 Task: Add a condition where "Hours since created Is Twenty" in unsolved tickets in your groups.
Action: Mouse moved to (152, 499)
Screenshot: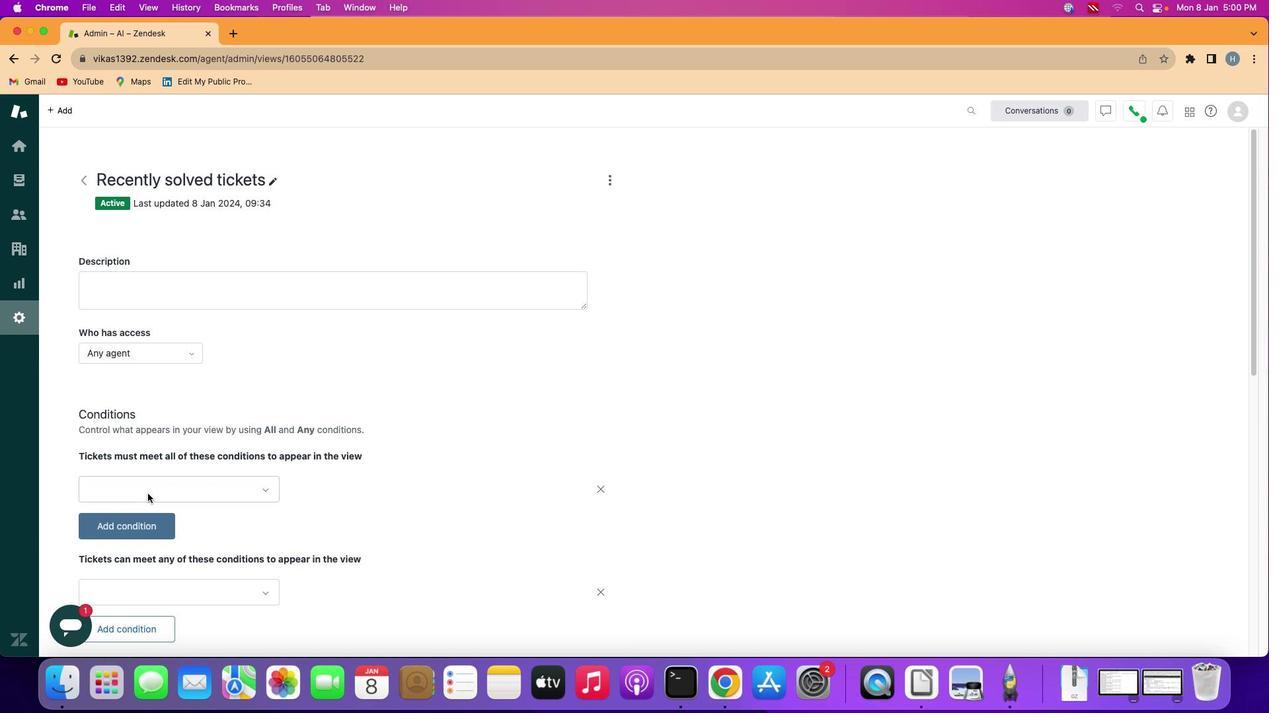 
Action: Mouse pressed left at (152, 499)
Screenshot: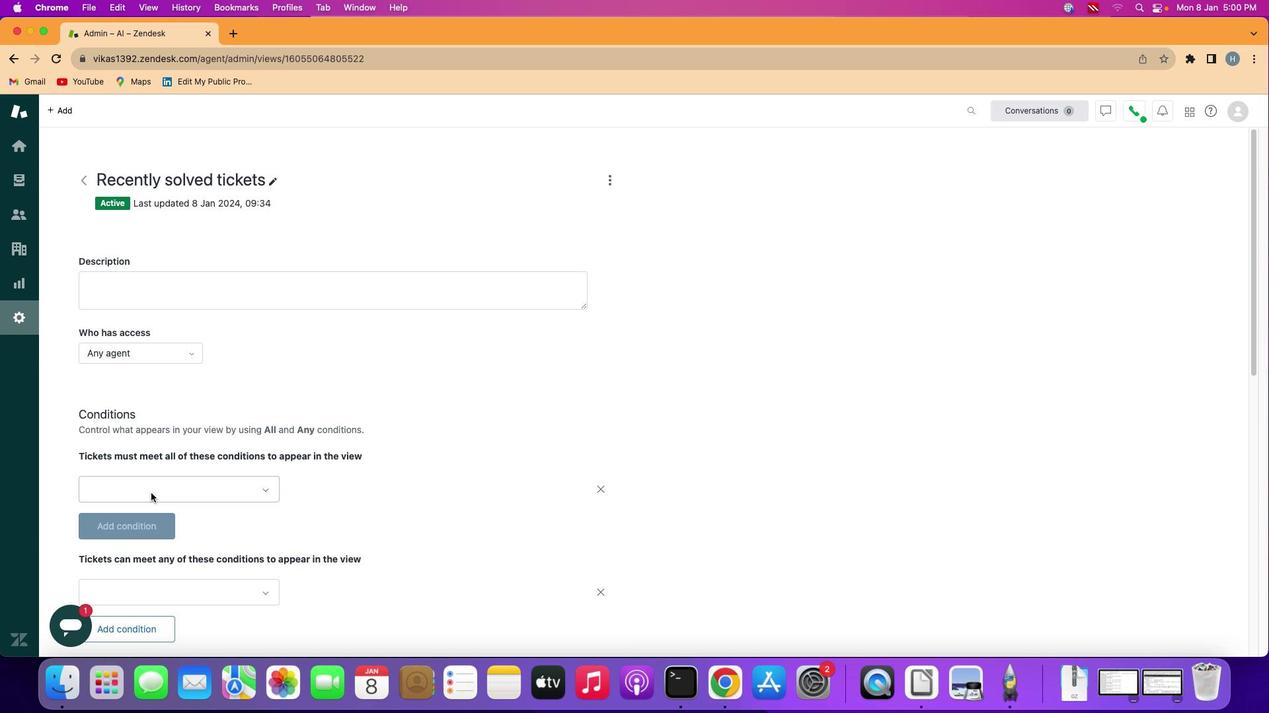 
Action: Mouse moved to (219, 491)
Screenshot: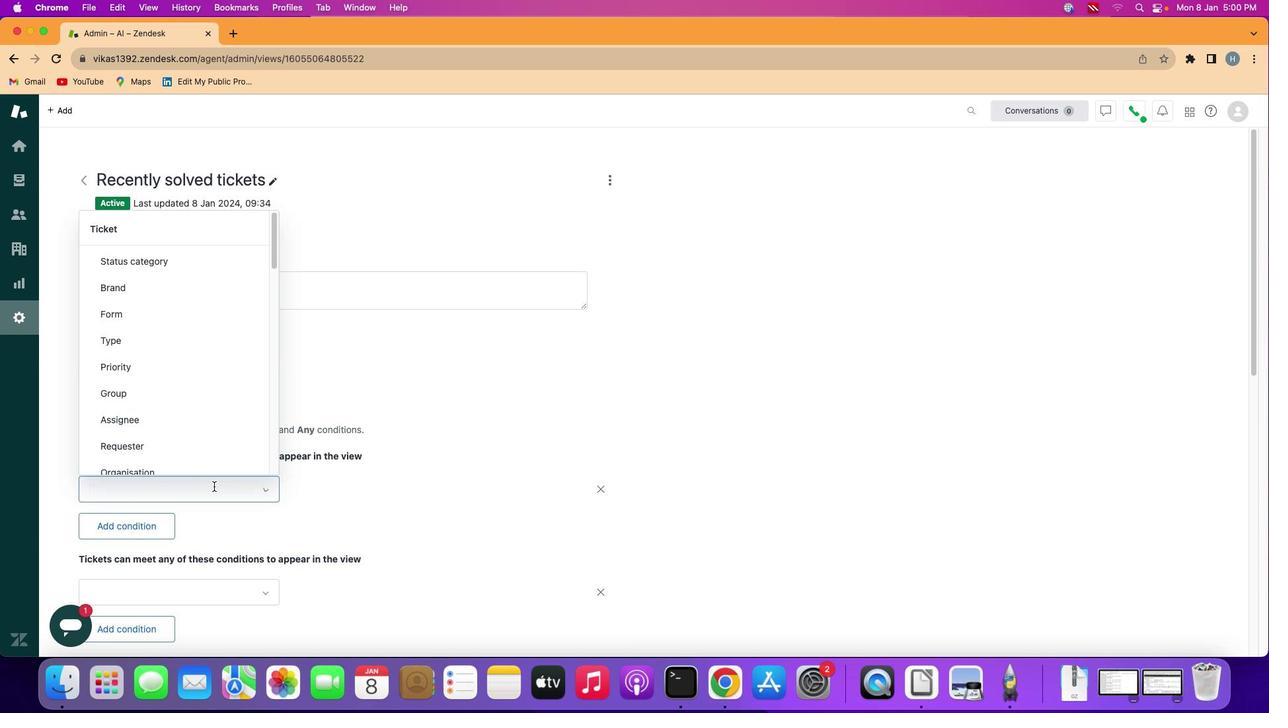 
Action: Mouse pressed left at (219, 491)
Screenshot: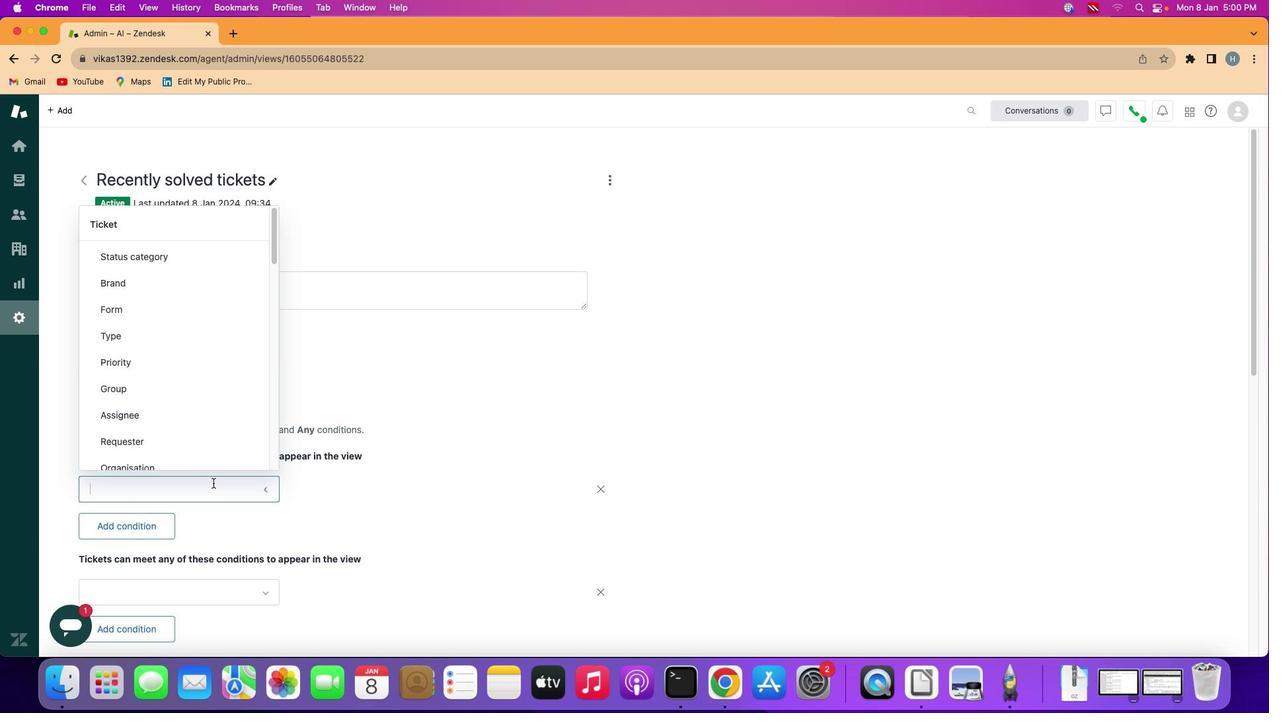 
Action: Mouse moved to (224, 365)
Screenshot: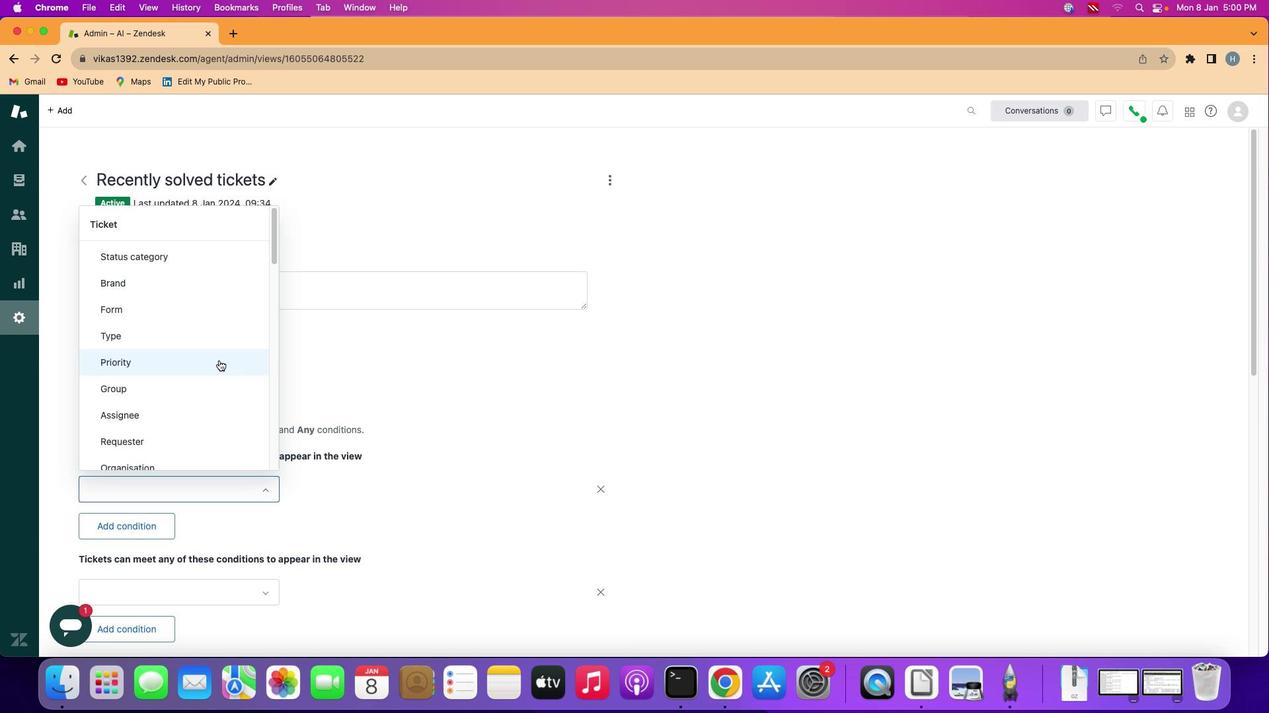 
Action: Mouse scrolled (224, 365) with delta (5, 4)
Screenshot: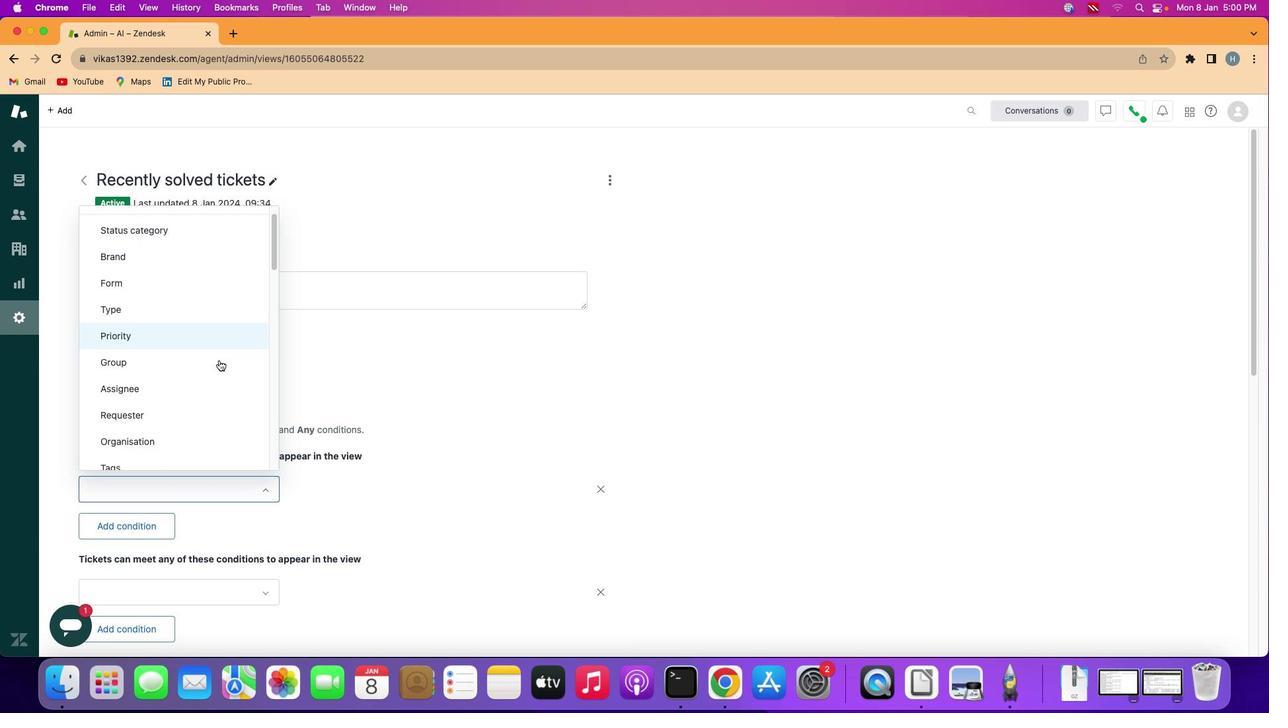 
Action: Mouse scrolled (224, 365) with delta (5, 4)
Screenshot: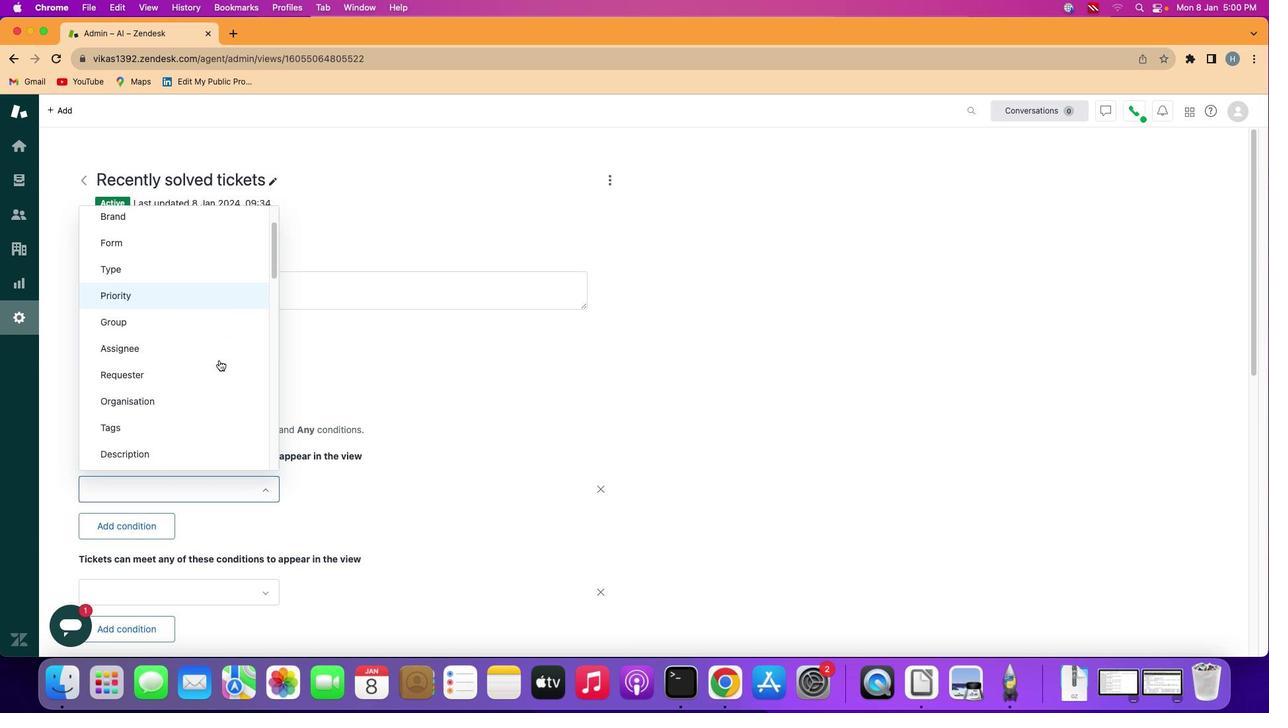 
Action: Mouse scrolled (224, 365) with delta (5, 4)
Screenshot: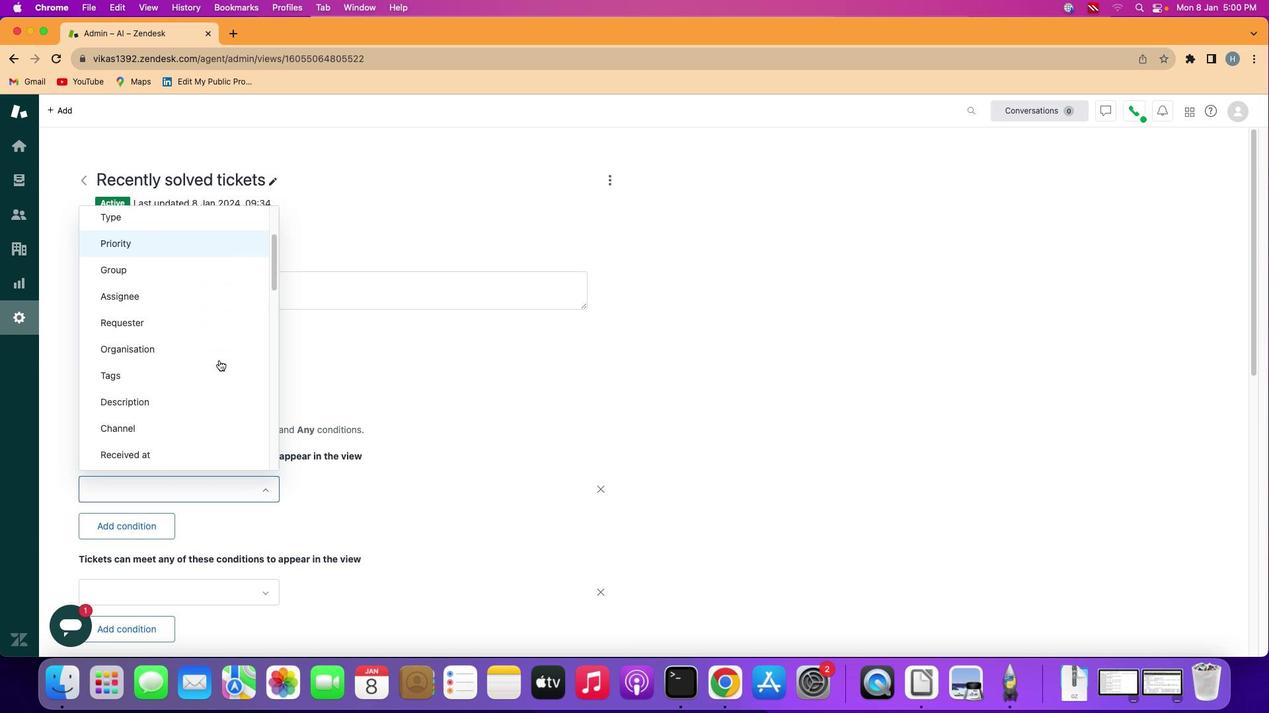 
Action: Mouse scrolled (224, 365) with delta (5, 3)
Screenshot: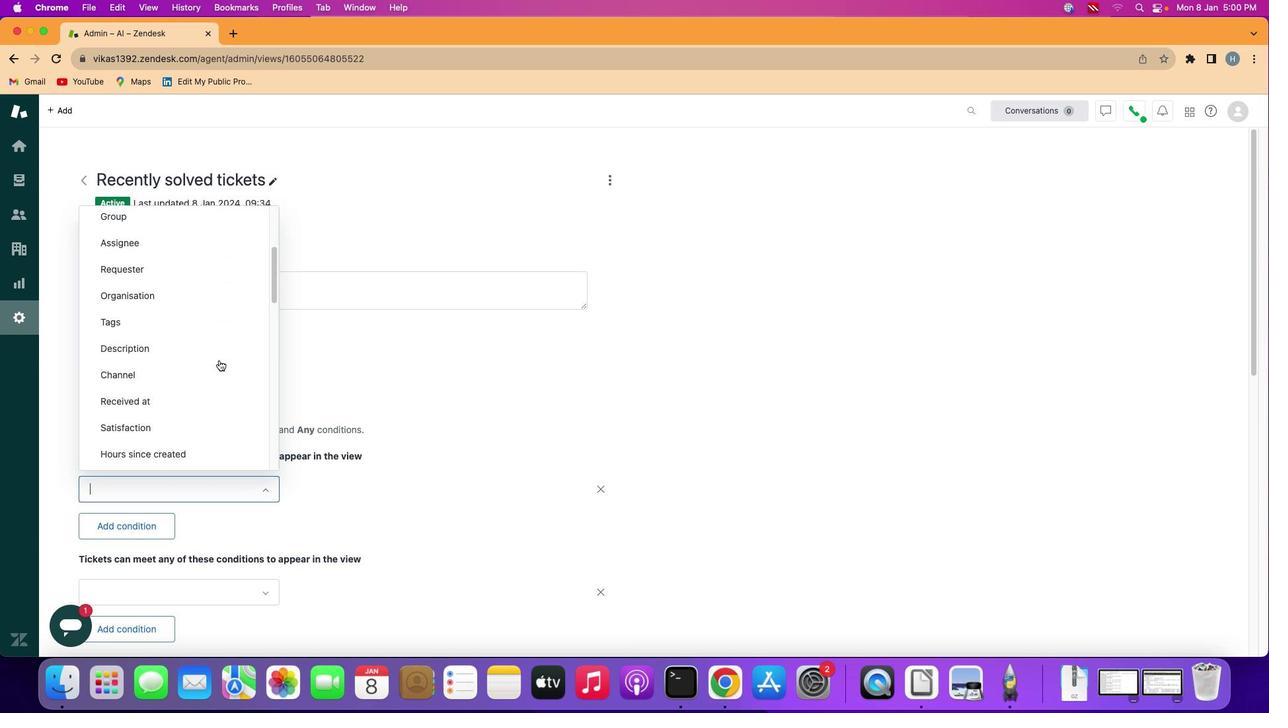 
Action: Mouse scrolled (224, 365) with delta (5, 3)
Screenshot: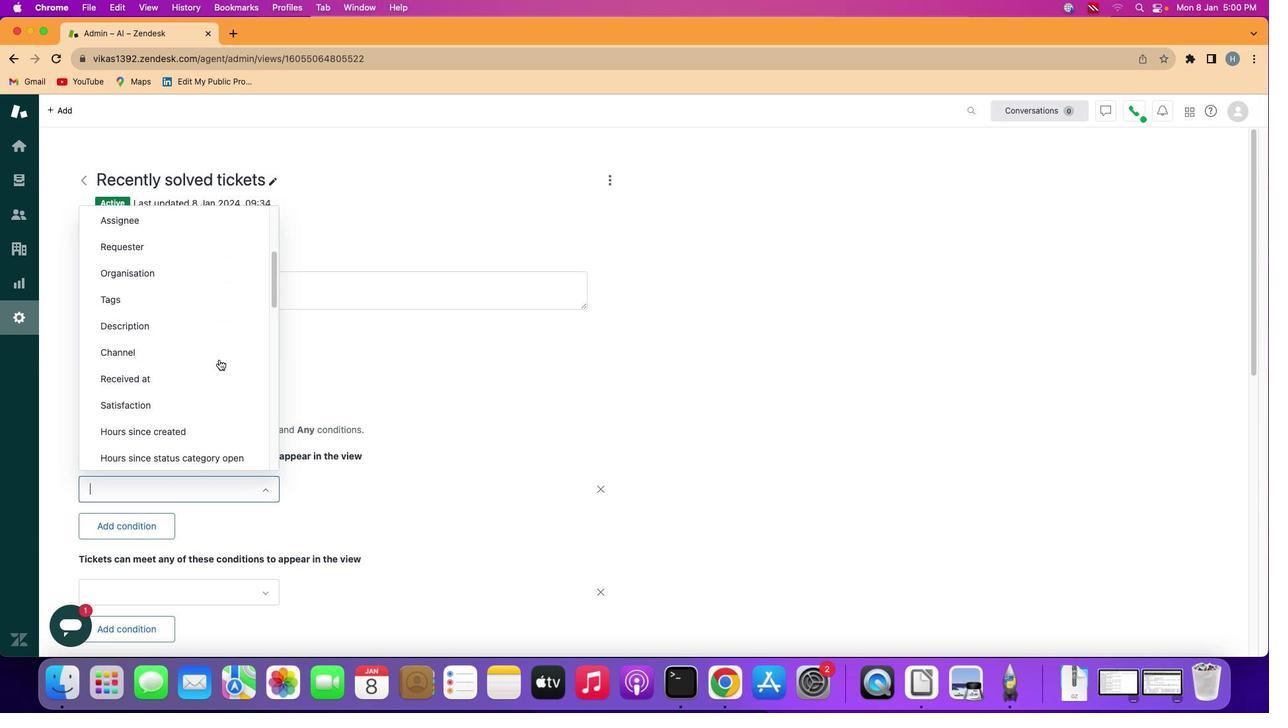 
Action: Mouse moved to (214, 434)
Screenshot: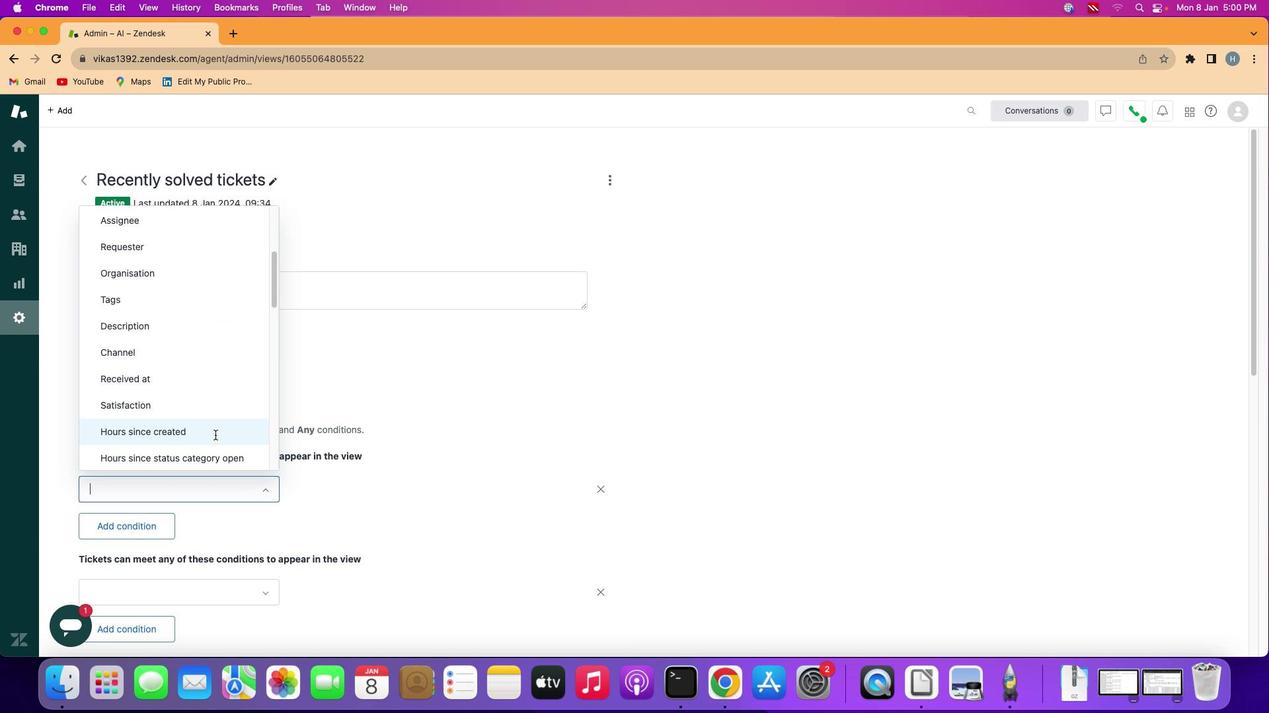 
Action: Mouse pressed left at (214, 434)
Screenshot: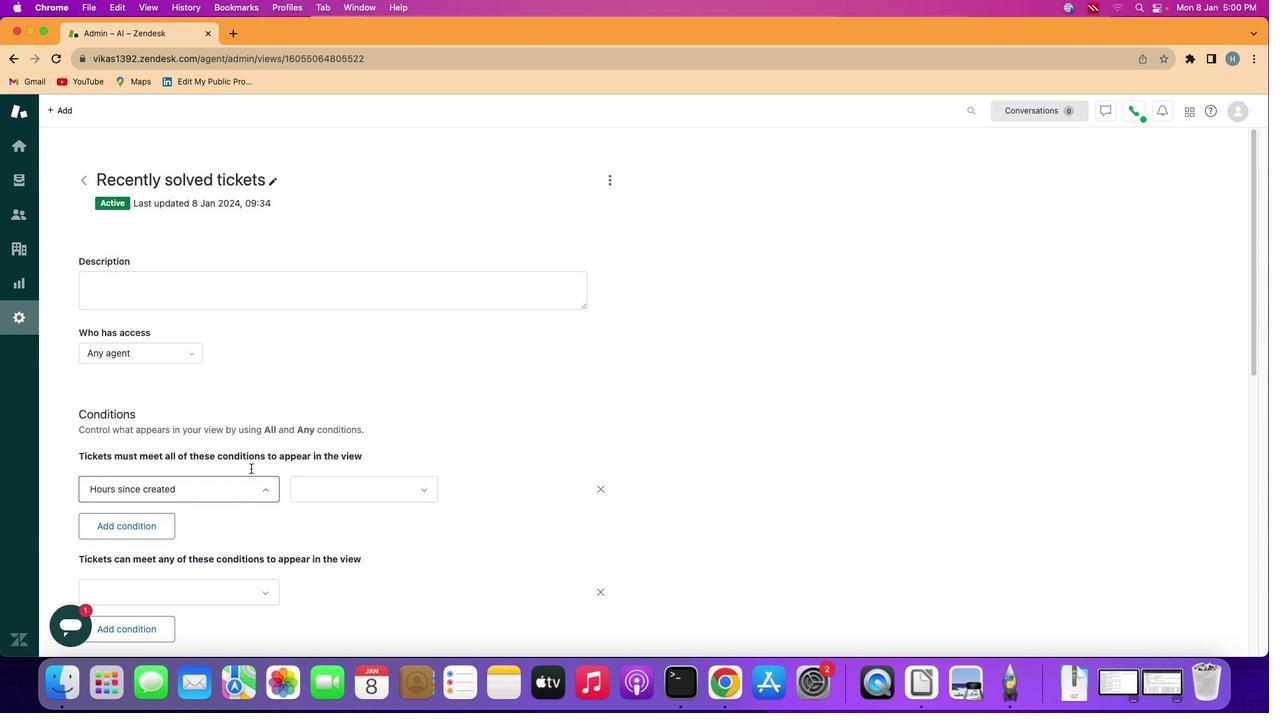 
Action: Mouse moved to (372, 498)
Screenshot: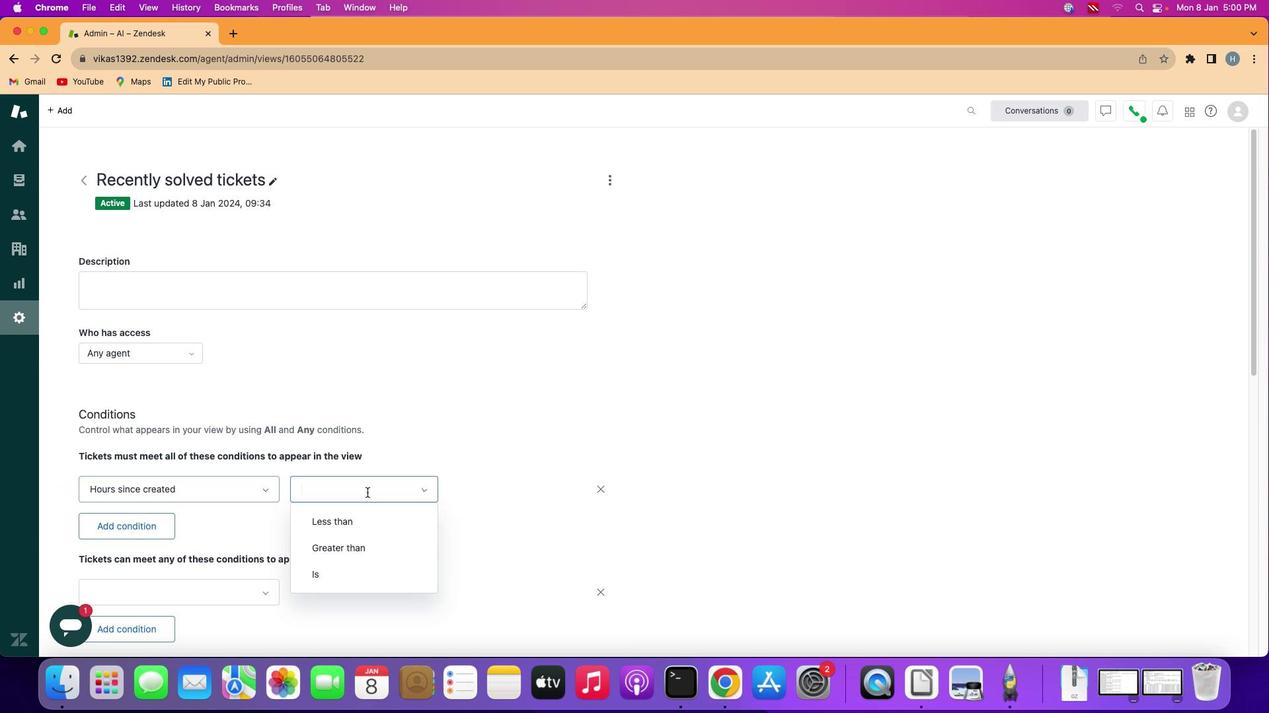 
Action: Mouse pressed left at (372, 498)
Screenshot: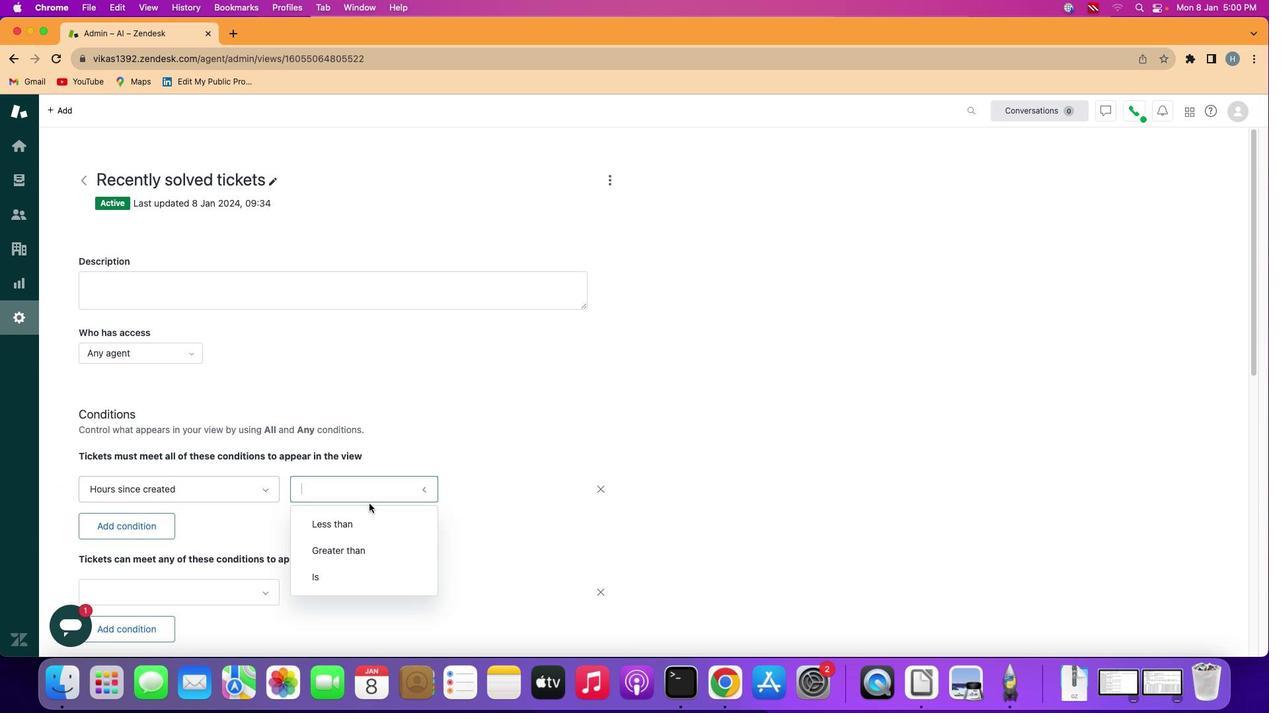 
Action: Mouse moved to (361, 580)
Screenshot: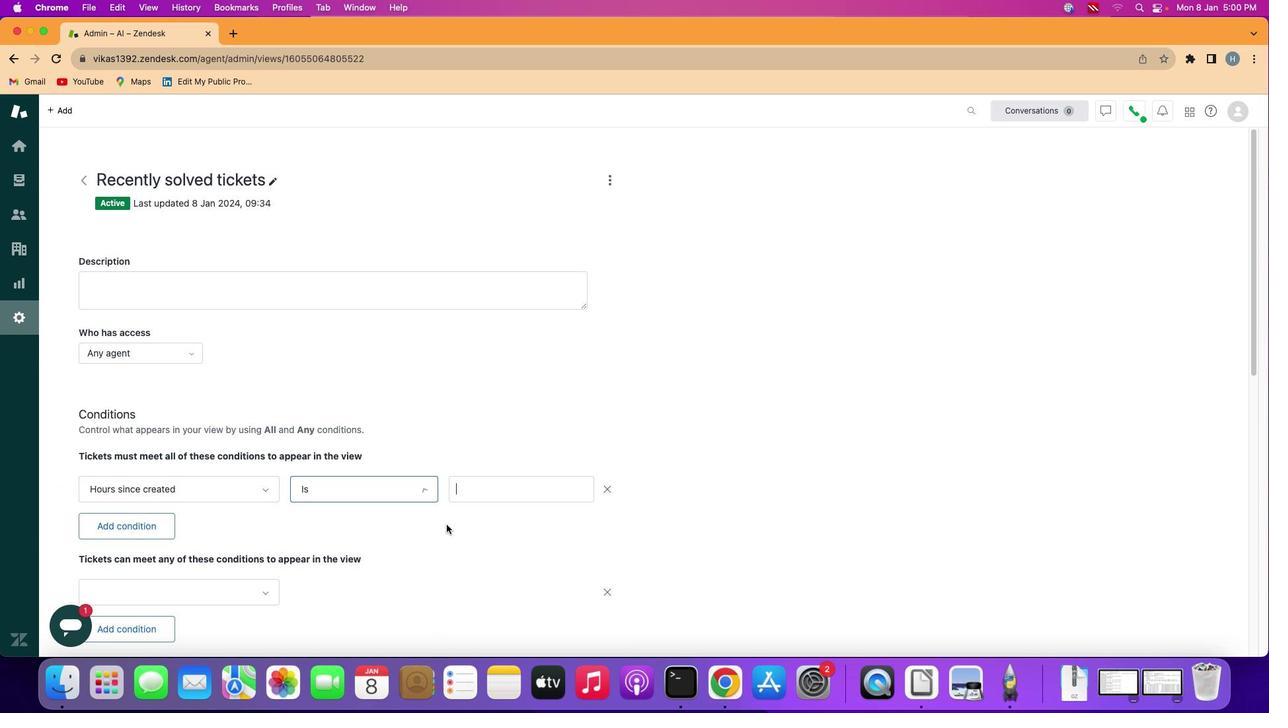 
Action: Mouse pressed left at (361, 580)
Screenshot: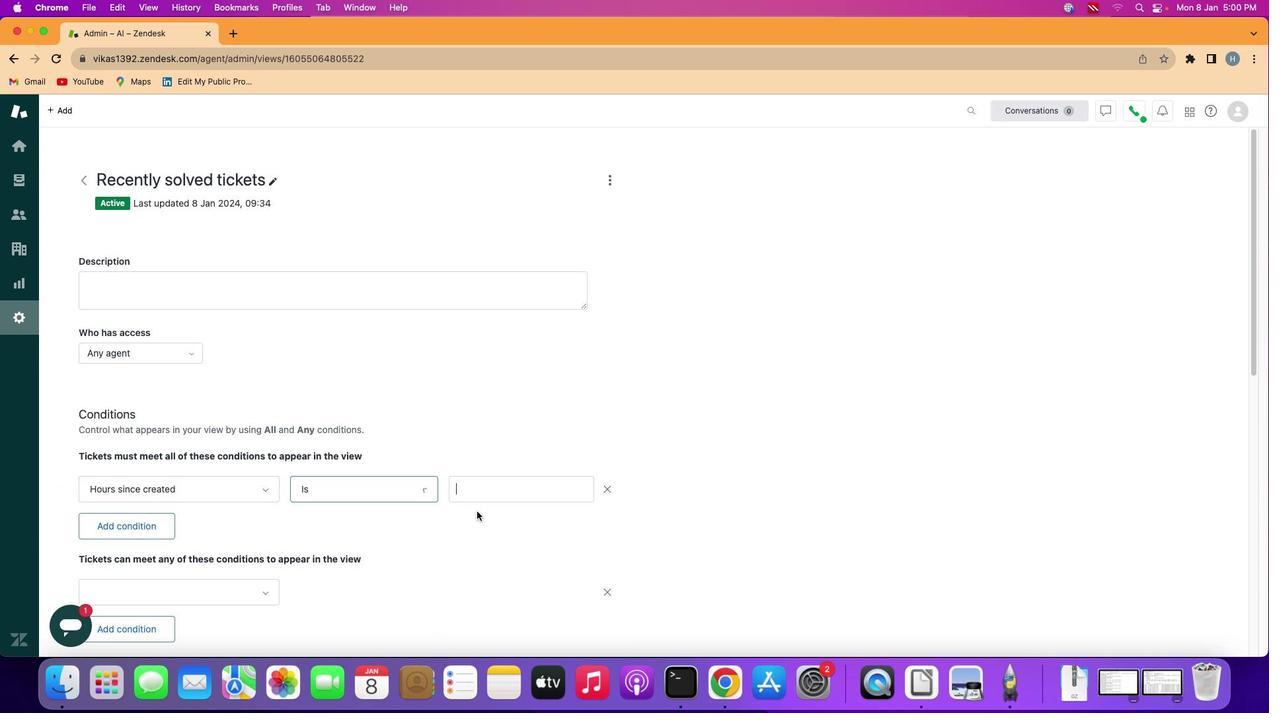
Action: Mouse moved to (499, 495)
Screenshot: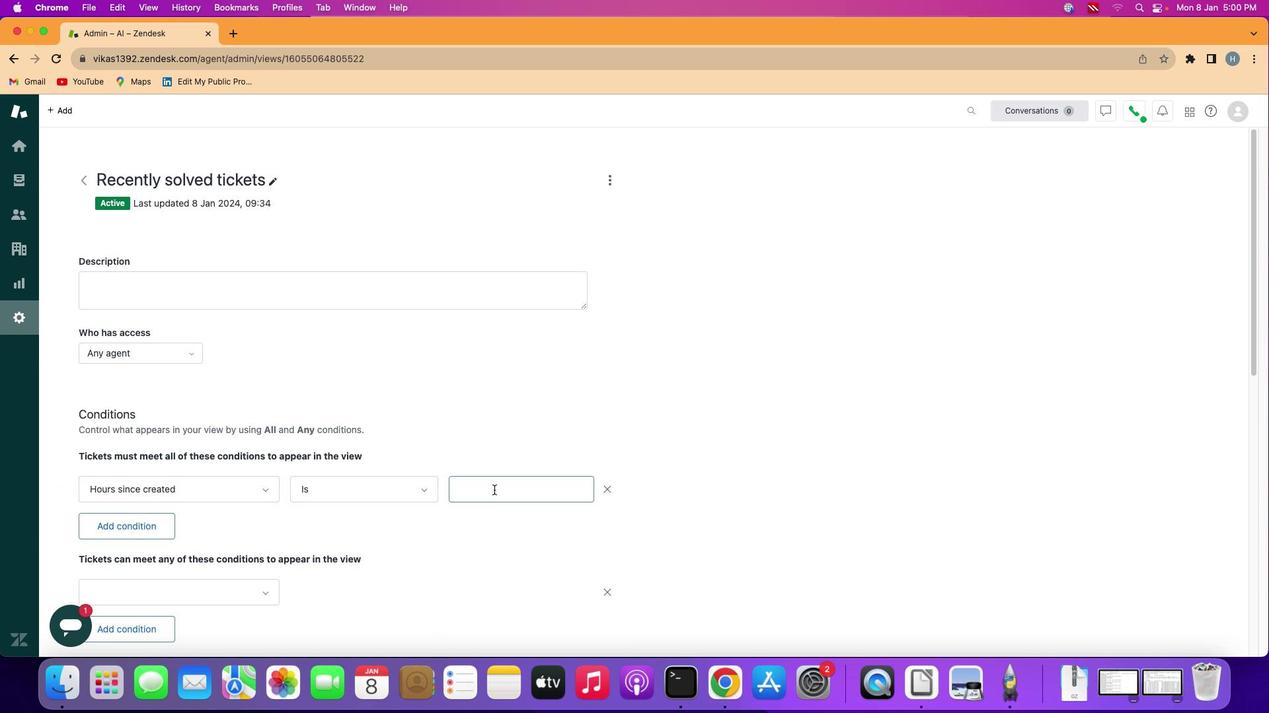 
Action: Mouse pressed left at (499, 495)
Screenshot: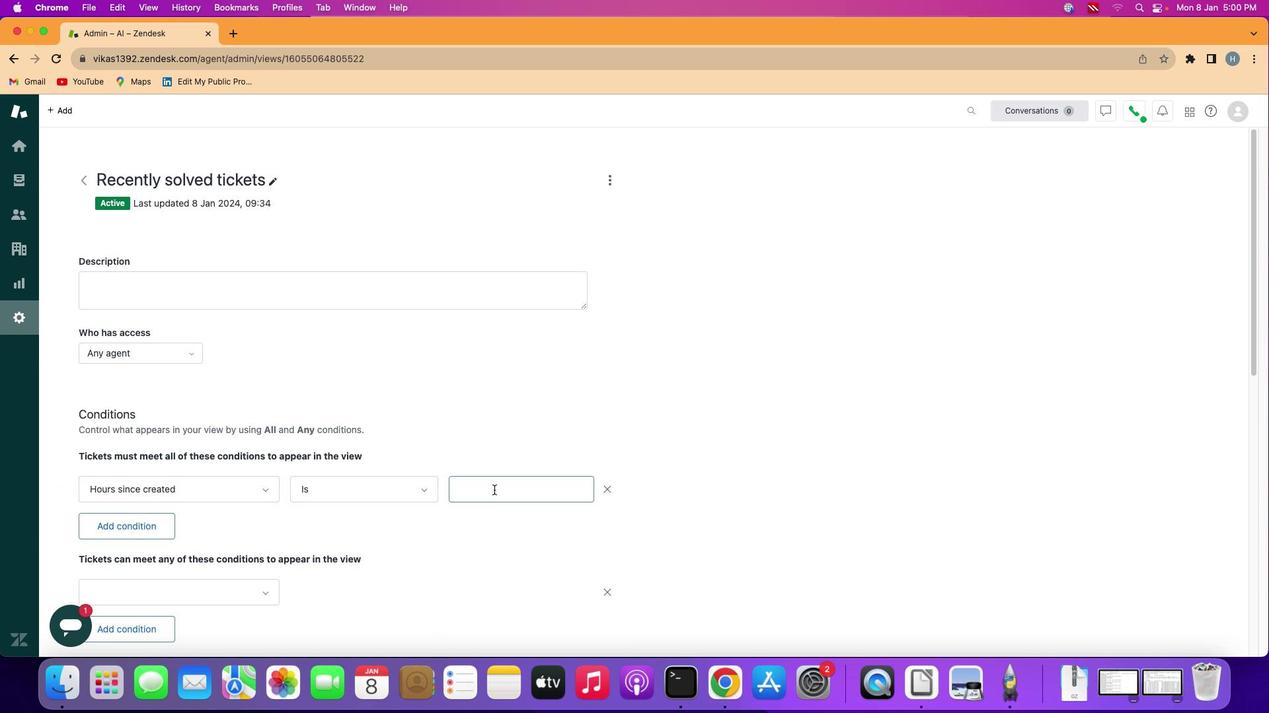 
Action: Key pressed Key.shift'T''w''e''n''t''y'
Screenshot: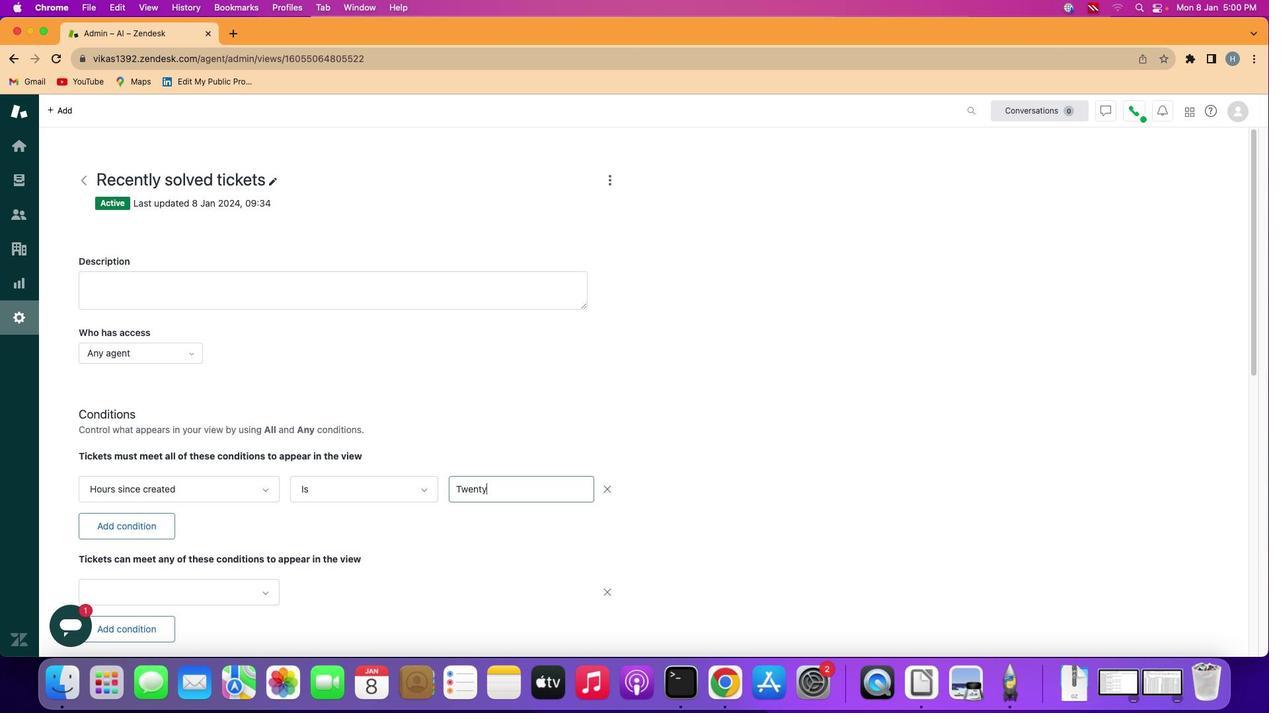 
Action: Mouse moved to (540, 522)
Screenshot: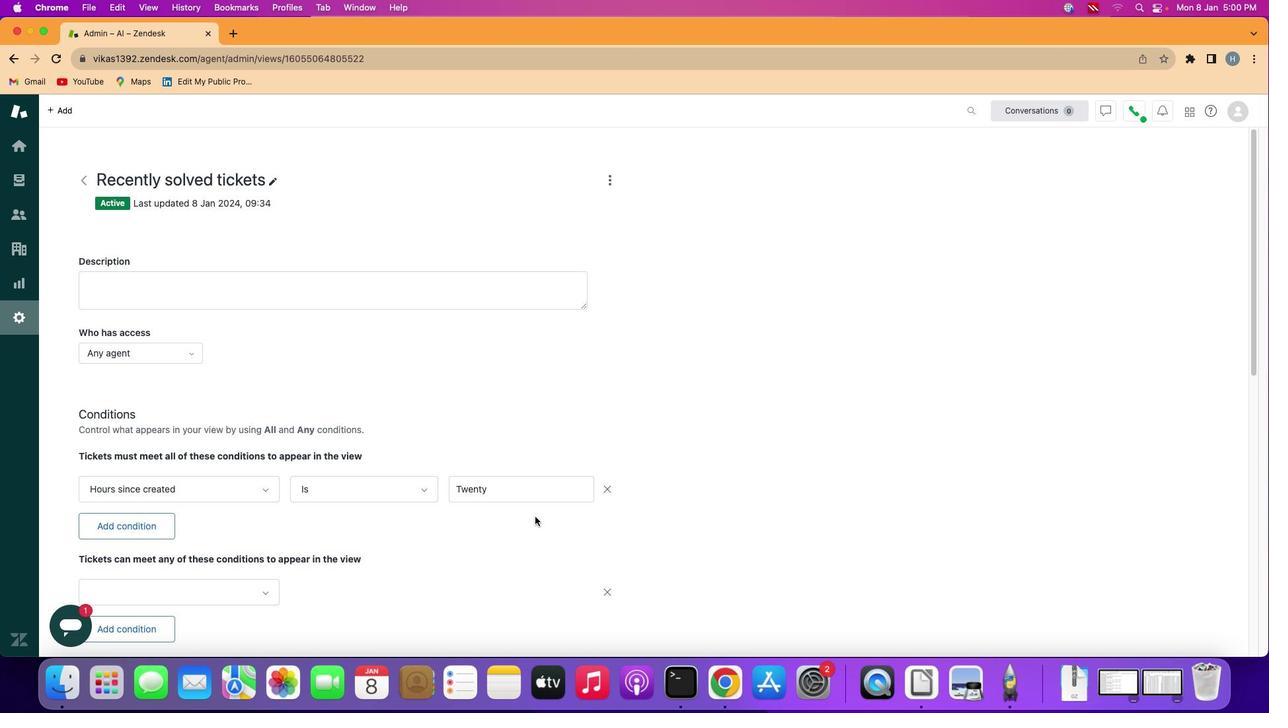 
Action: Mouse pressed left at (540, 522)
Screenshot: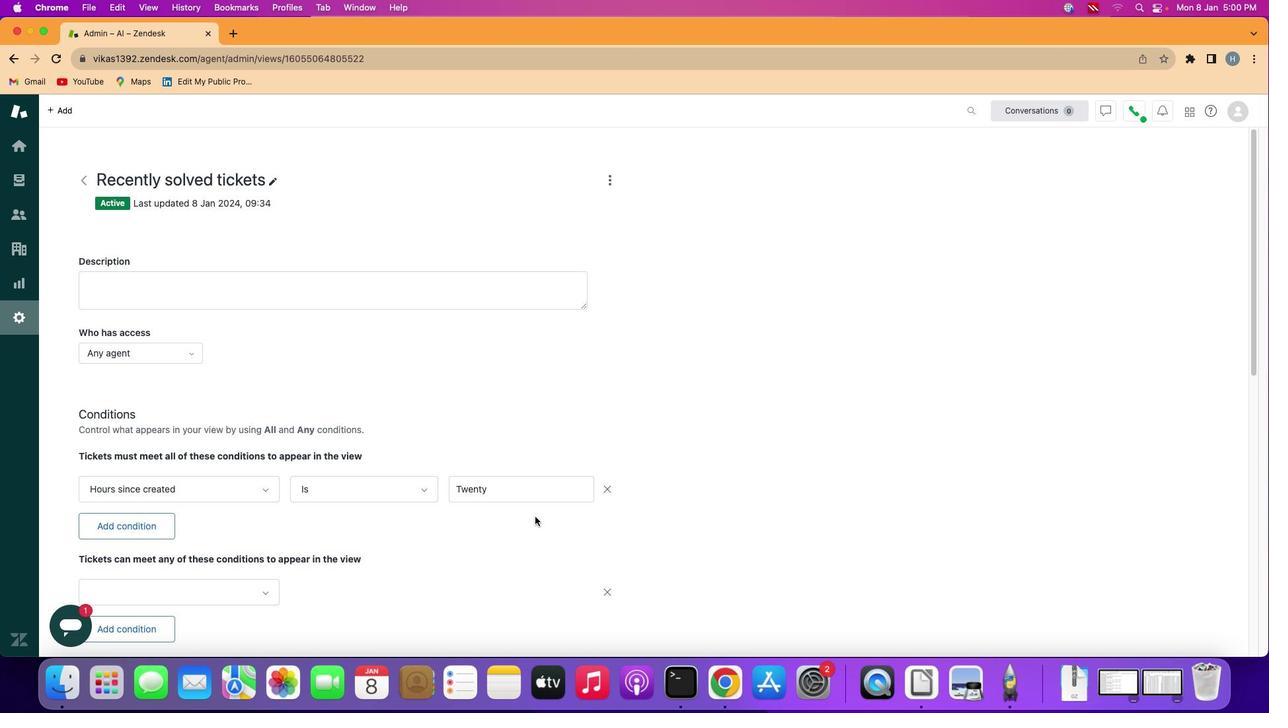
